 Task: For heading Calibri with Bold.  font size for heading24,  'Change the font style of data to'Bell MT.  and font size to 16,  Change the alignment of both headline & data to Align middle & Align Center.  In the sheet  Invoice analysis
Action: Mouse moved to (102, 106)
Screenshot: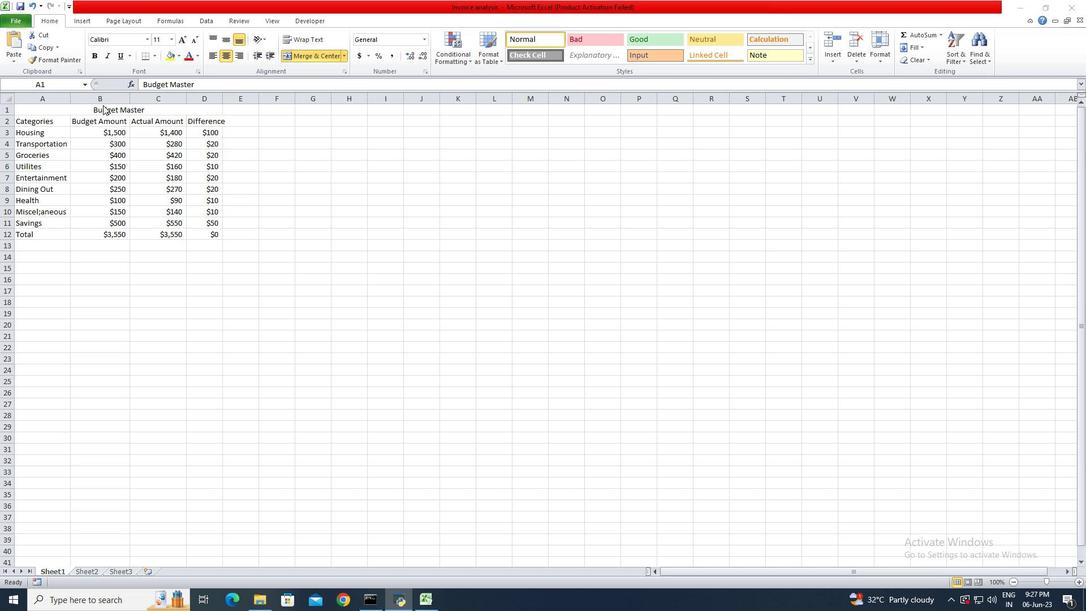 
Action: Mouse pressed left at (102, 106)
Screenshot: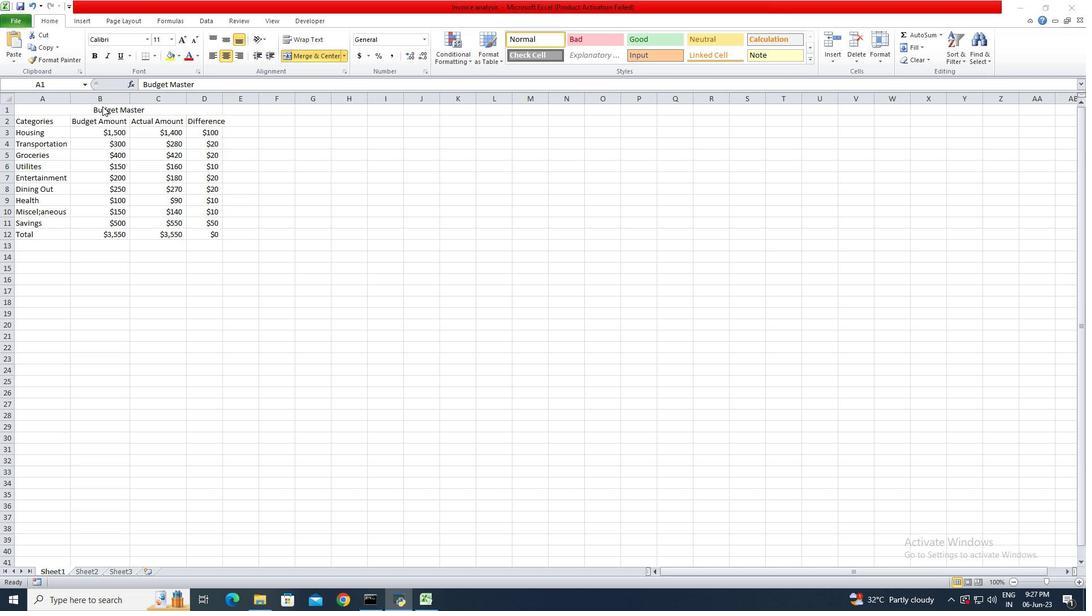 
Action: Mouse moved to (143, 43)
Screenshot: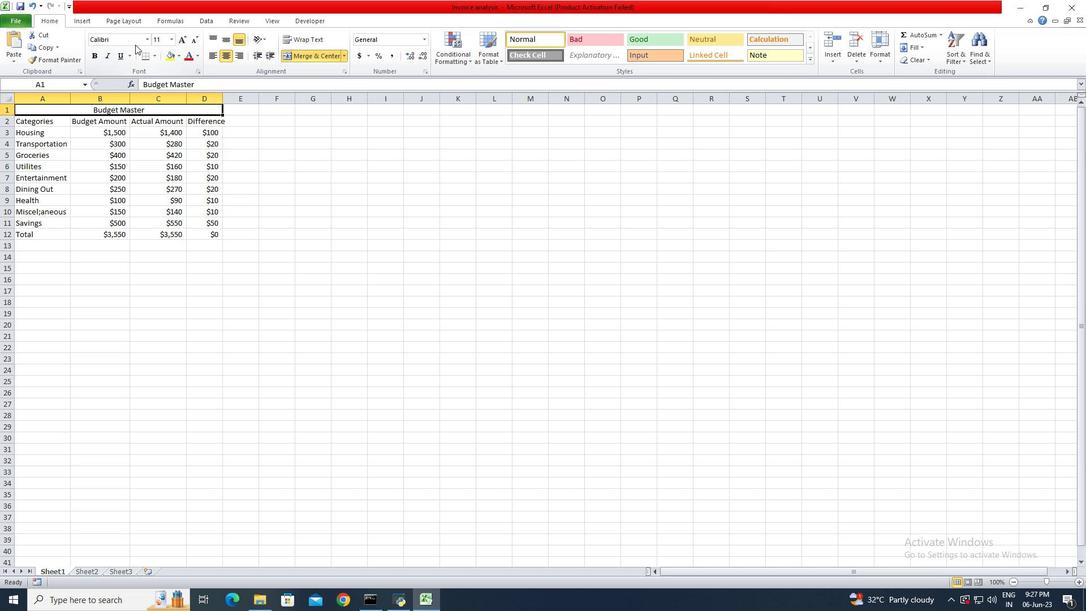 
Action: Mouse pressed left at (143, 43)
Screenshot: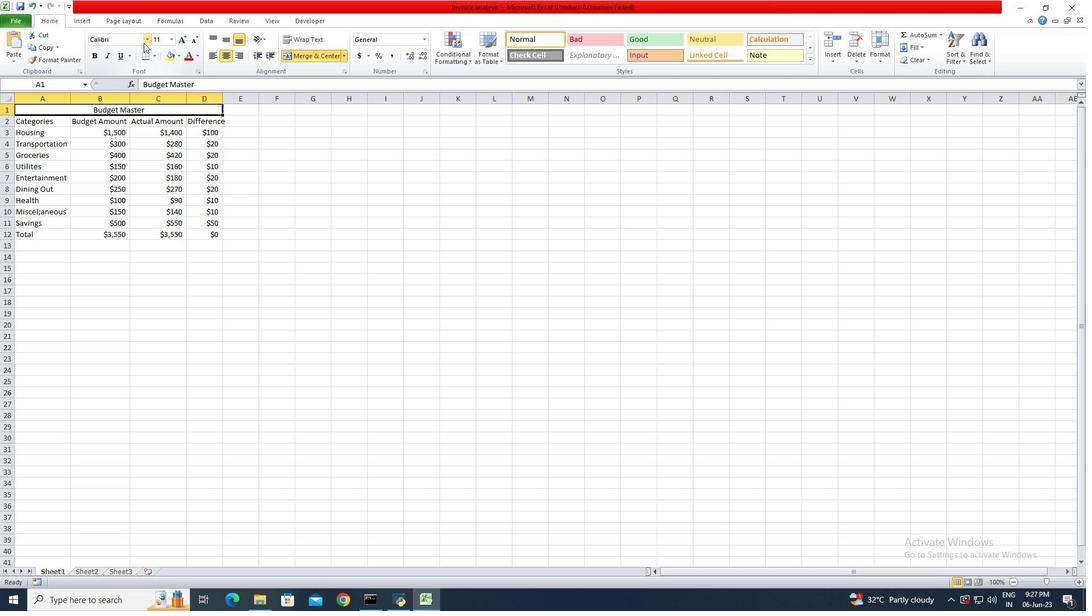 
Action: Mouse moved to (131, 79)
Screenshot: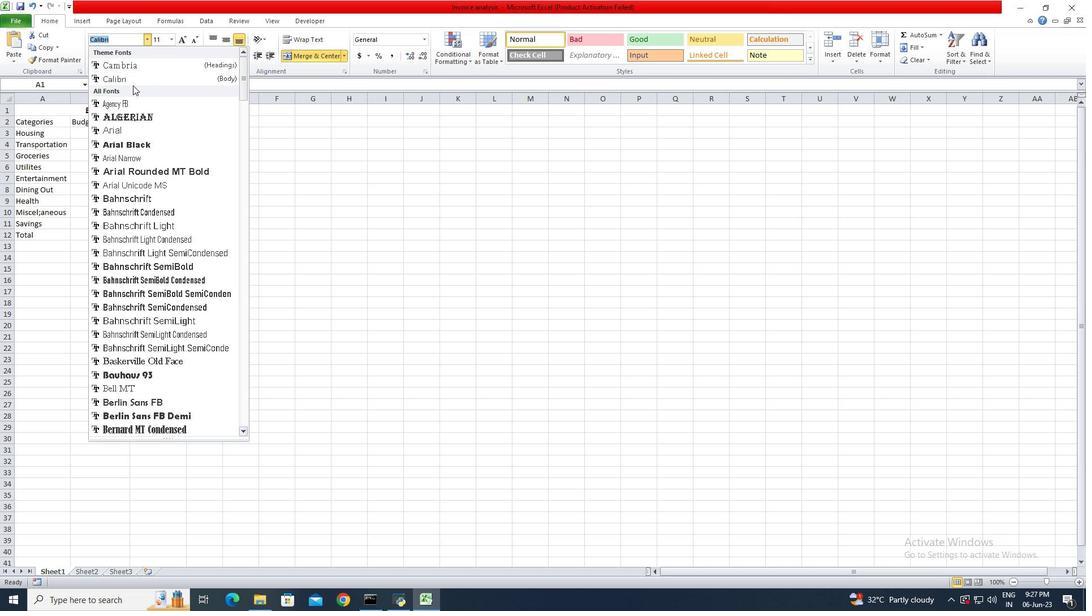 
Action: Mouse pressed left at (131, 79)
Screenshot: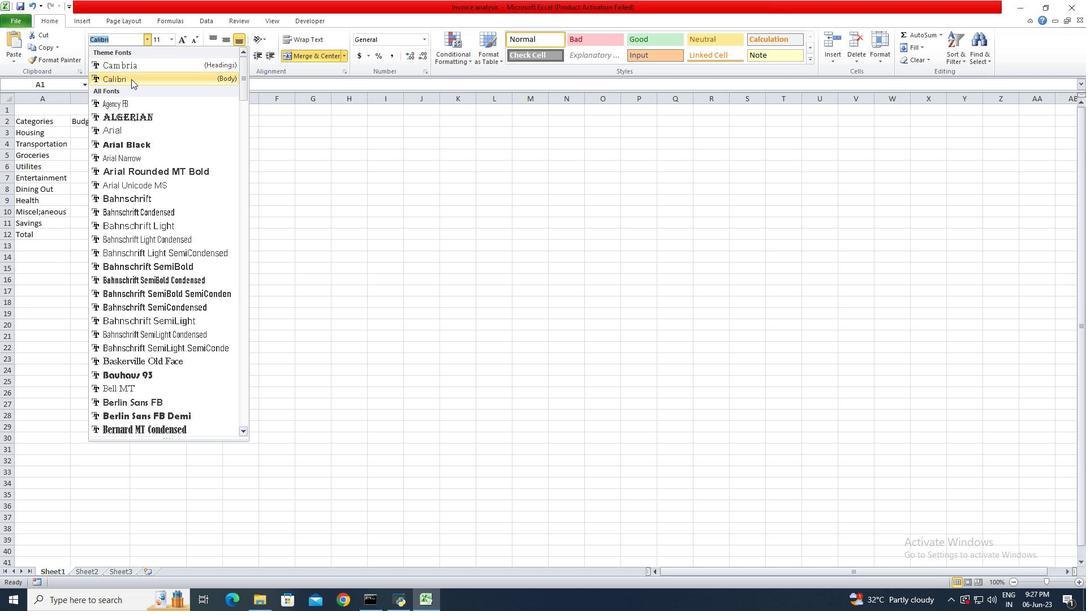 
Action: Mouse moved to (93, 54)
Screenshot: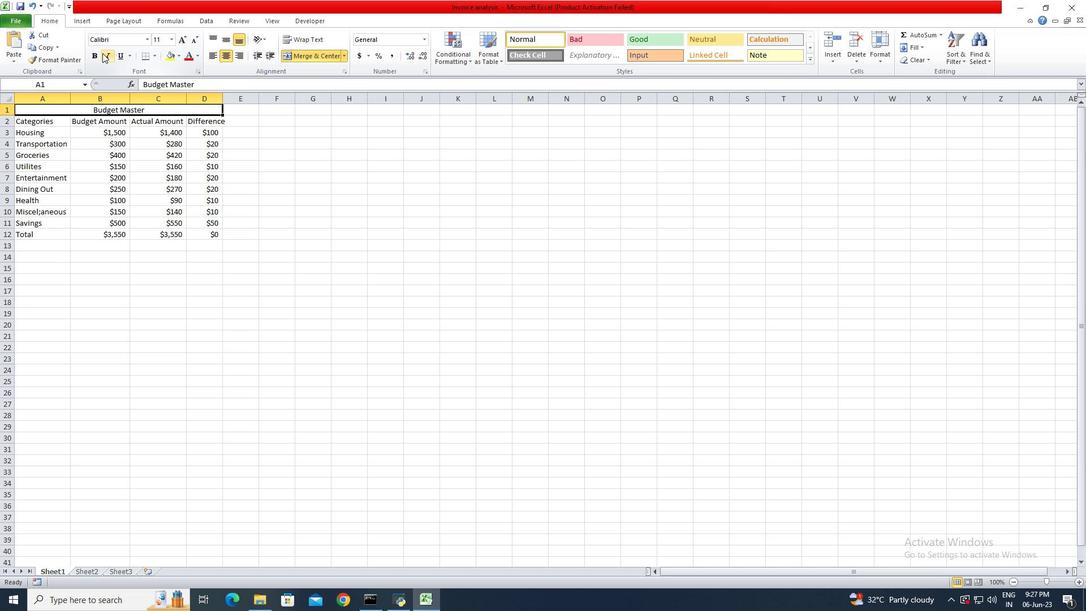 
Action: Mouse pressed left at (93, 54)
Screenshot: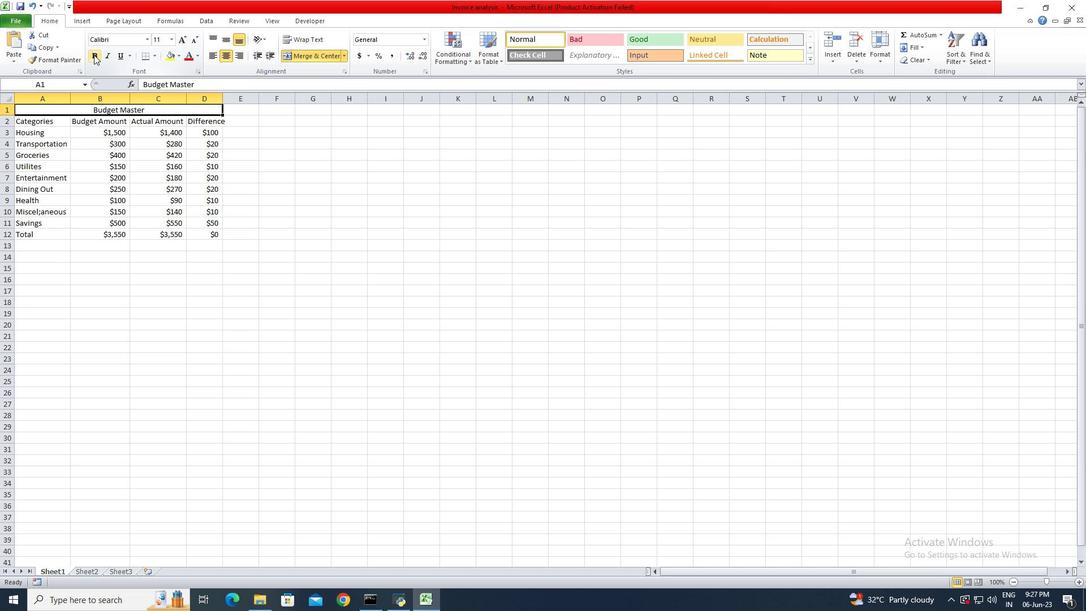 
Action: Mouse moved to (169, 36)
Screenshot: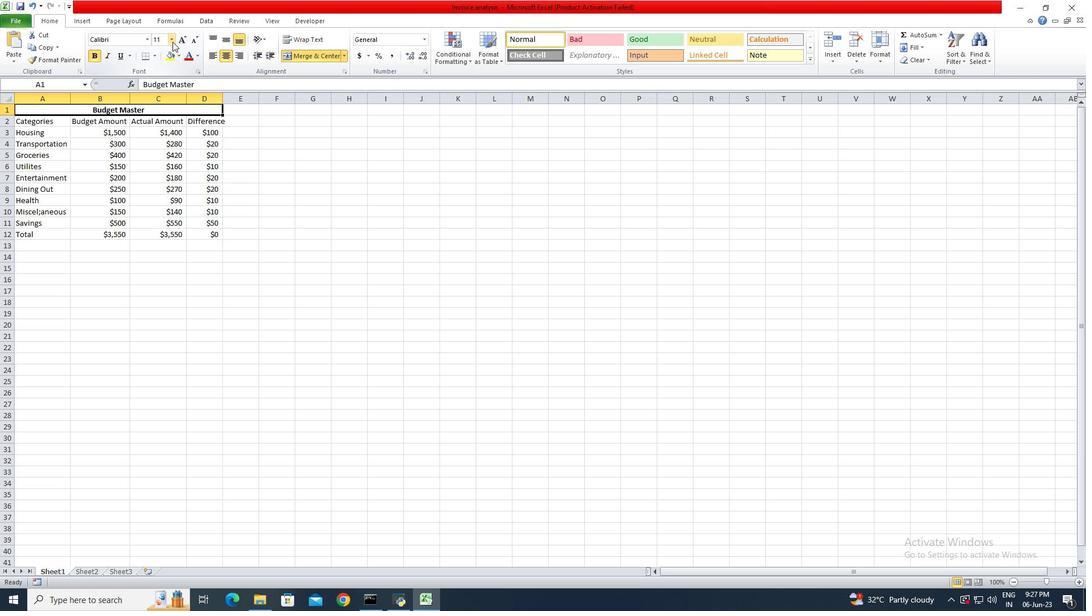 
Action: Mouse pressed left at (169, 36)
Screenshot: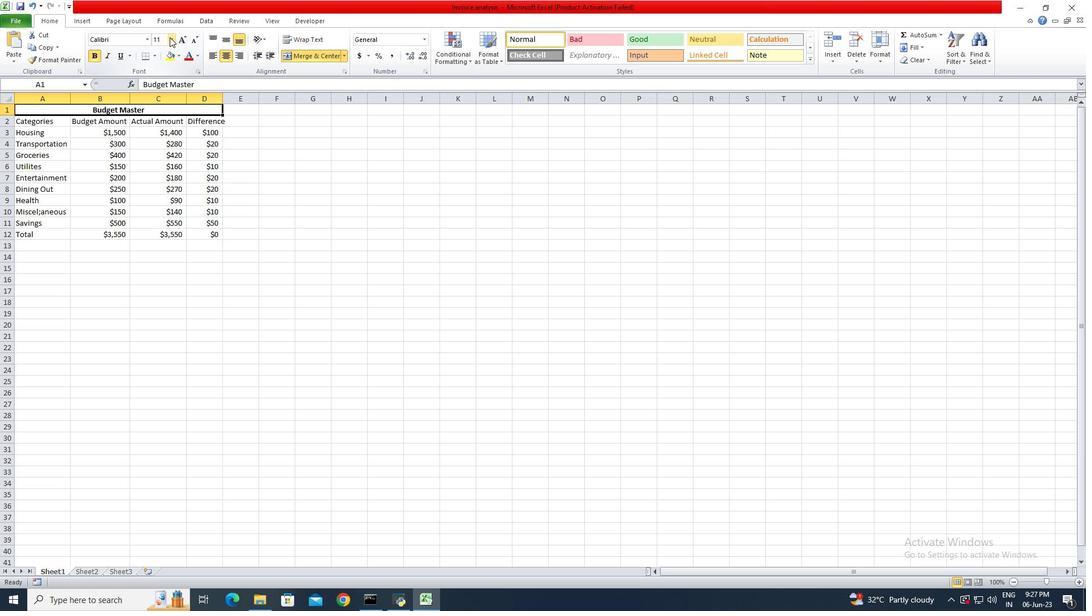
Action: Mouse moved to (160, 148)
Screenshot: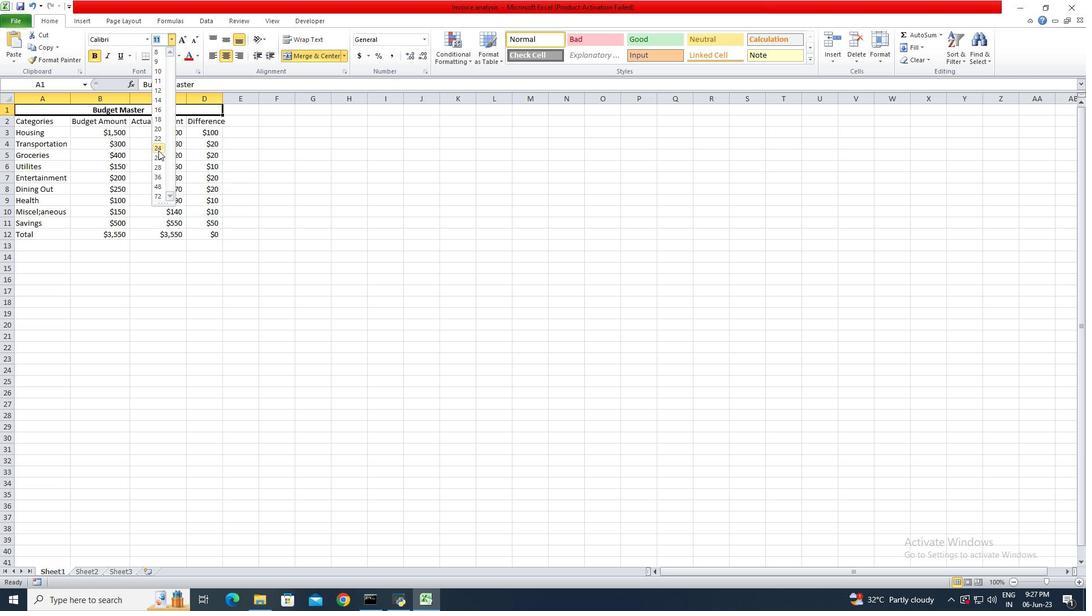 
Action: Mouse pressed left at (160, 148)
Screenshot: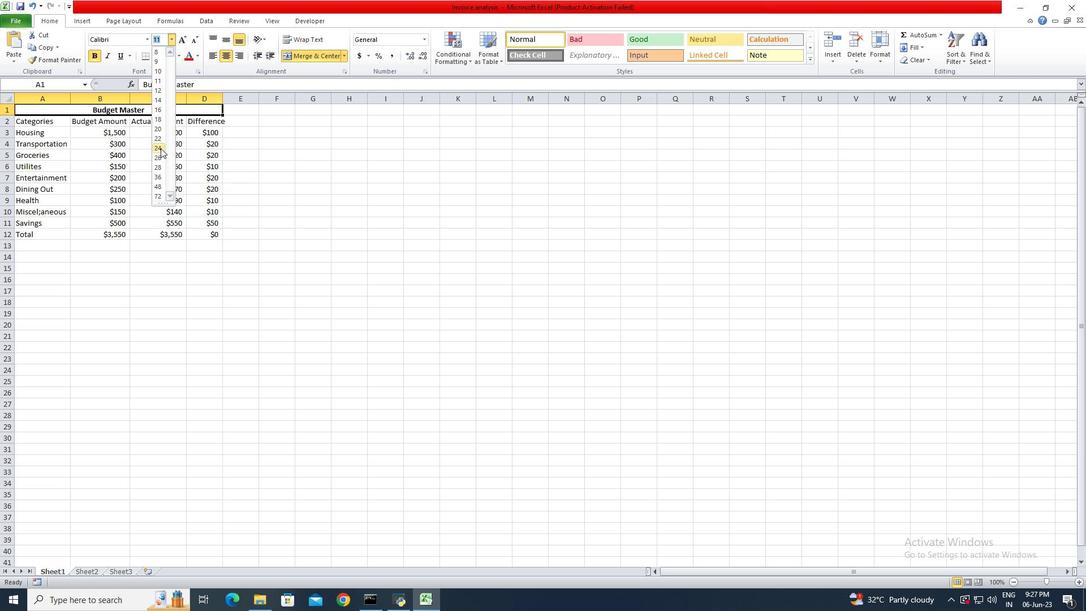 
Action: Mouse moved to (44, 135)
Screenshot: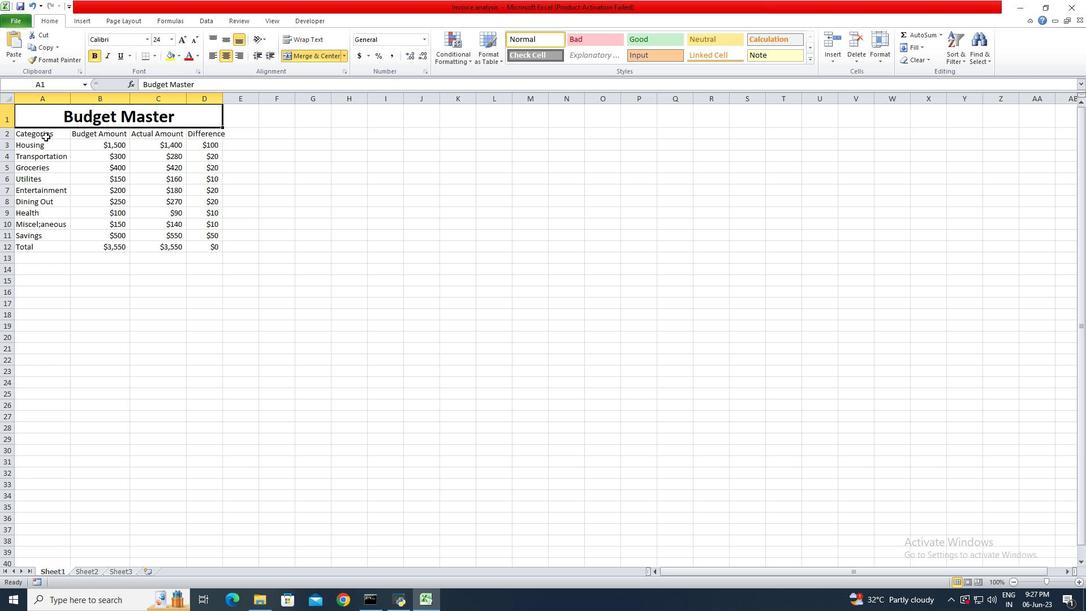 
Action: Mouse pressed left at (44, 135)
Screenshot: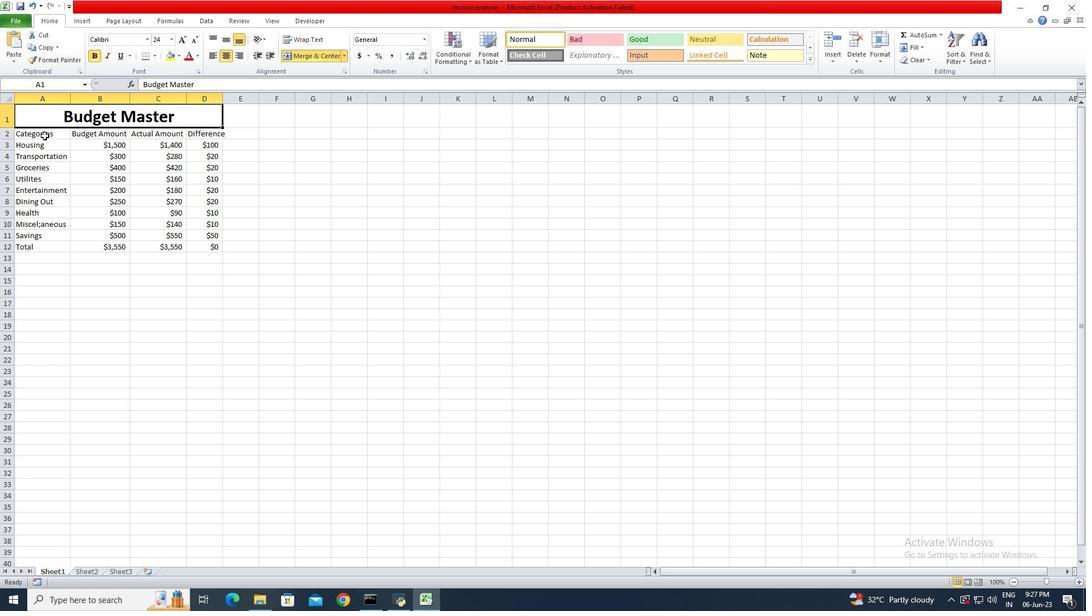 
Action: Mouse moved to (147, 40)
Screenshot: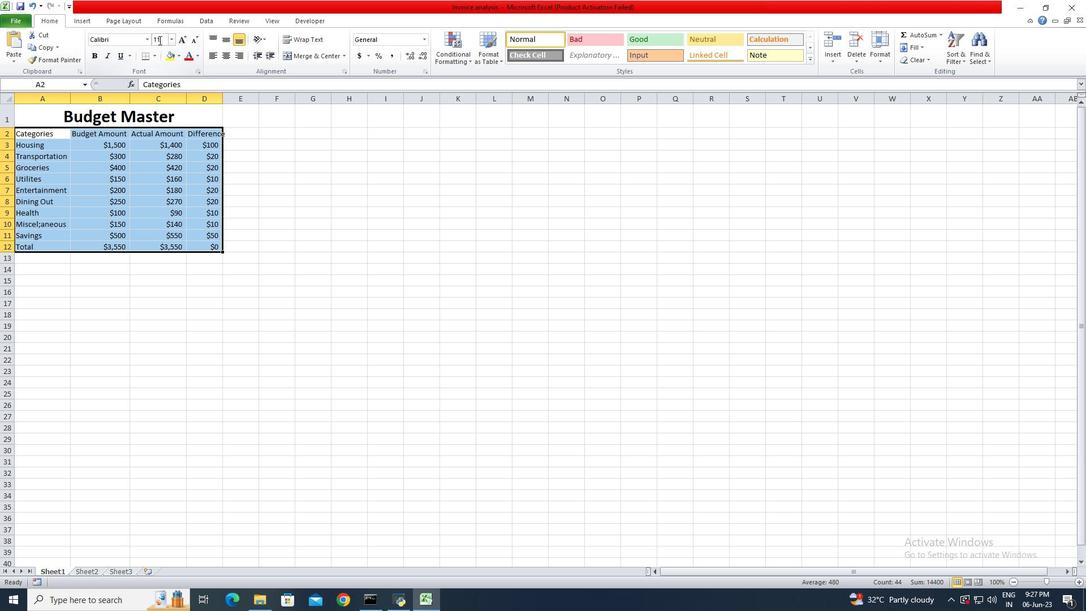 
Action: Mouse pressed left at (147, 40)
Screenshot: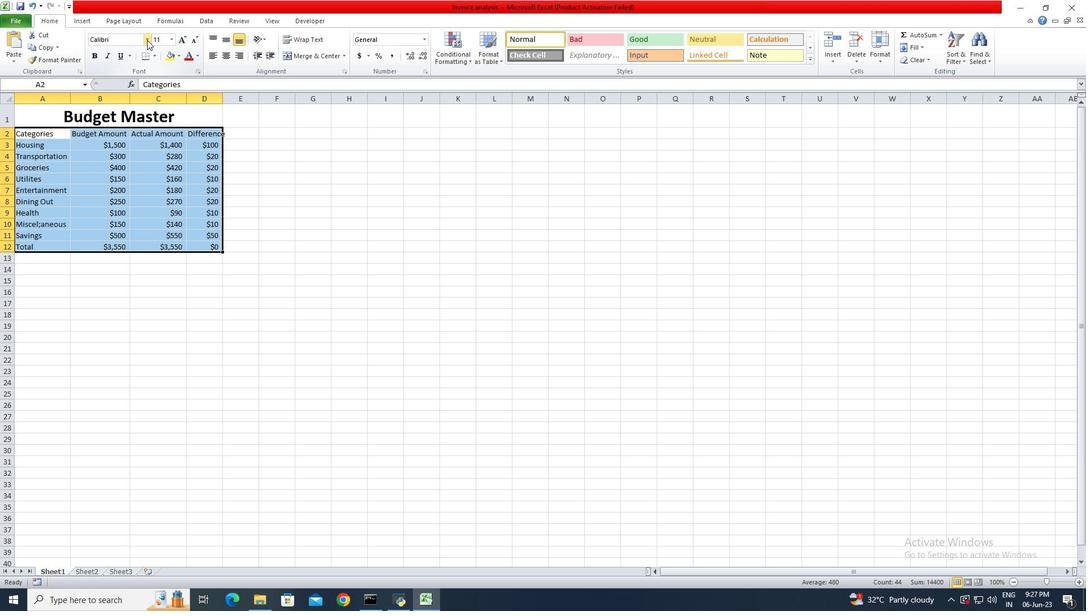 
Action: Mouse moved to (161, 384)
Screenshot: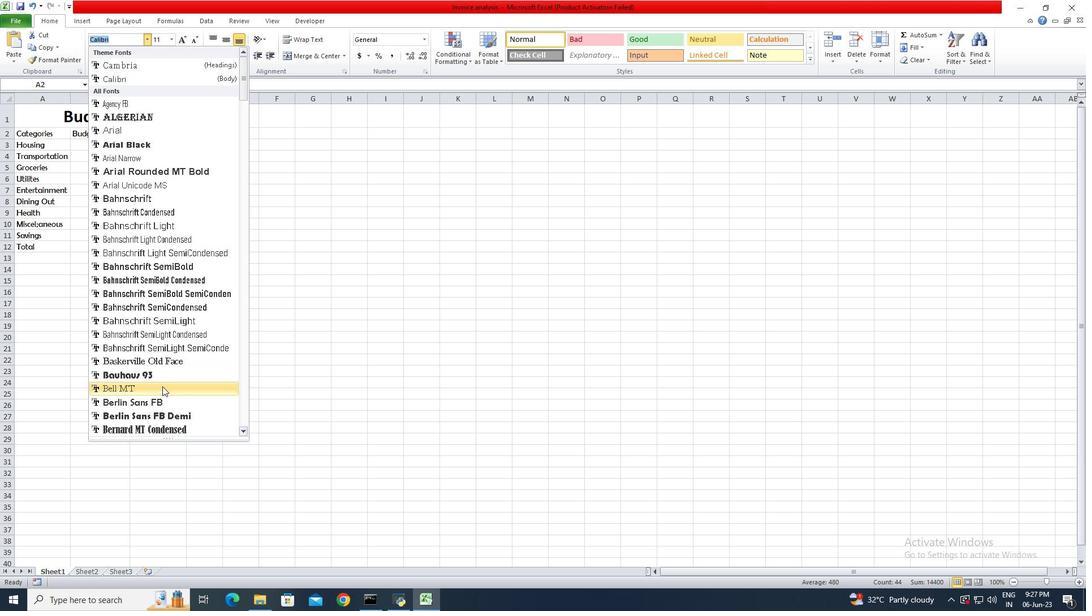 
Action: Mouse pressed left at (161, 384)
Screenshot: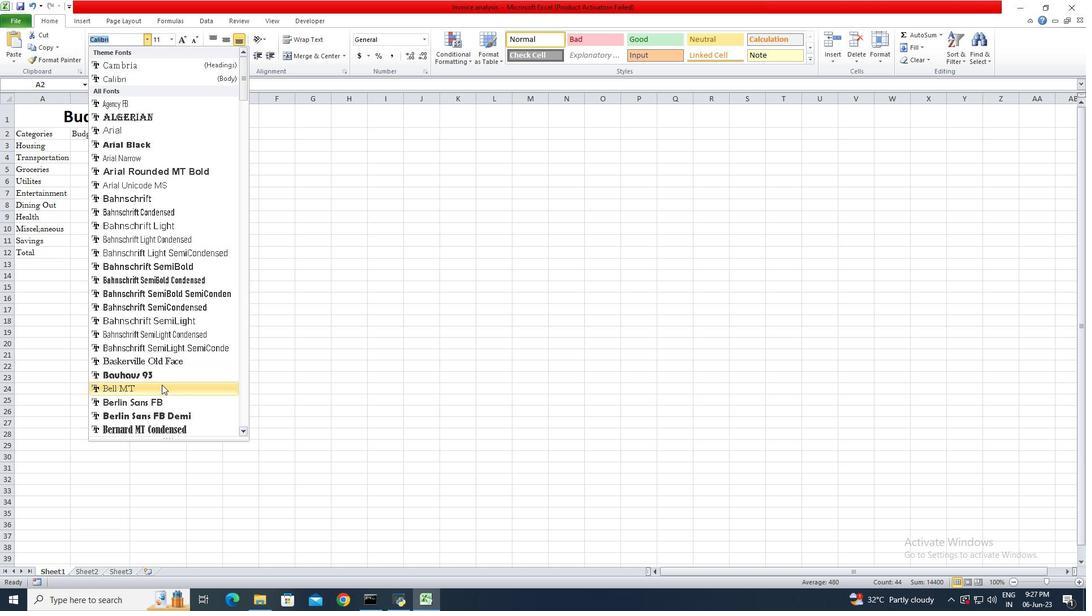 
Action: Mouse moved to (170, 37)
Screenshot: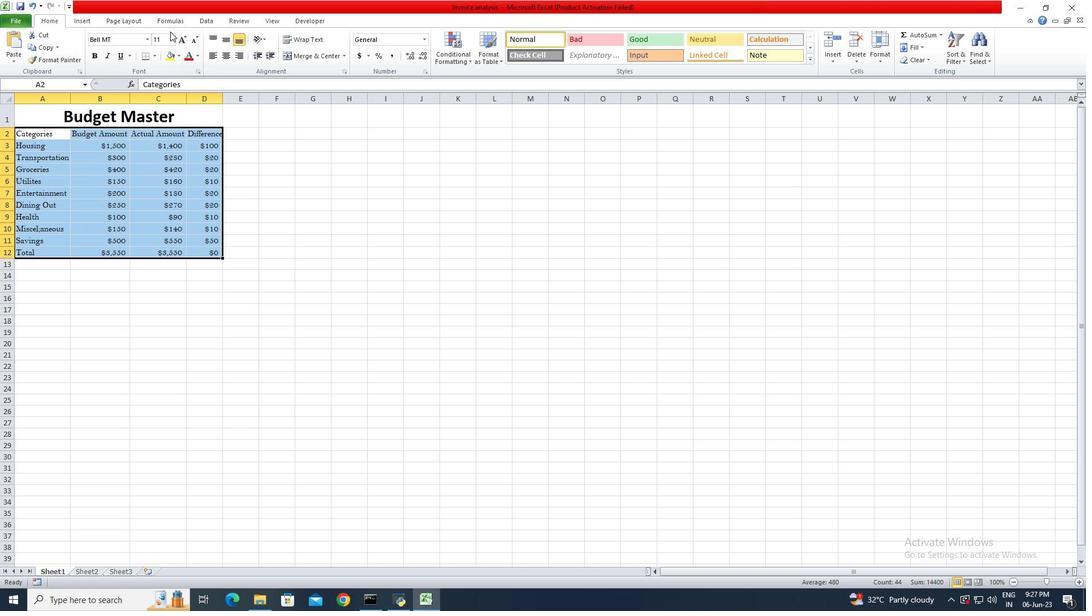 
Action: Mouse pressed left at (170, 37)
Screenshot: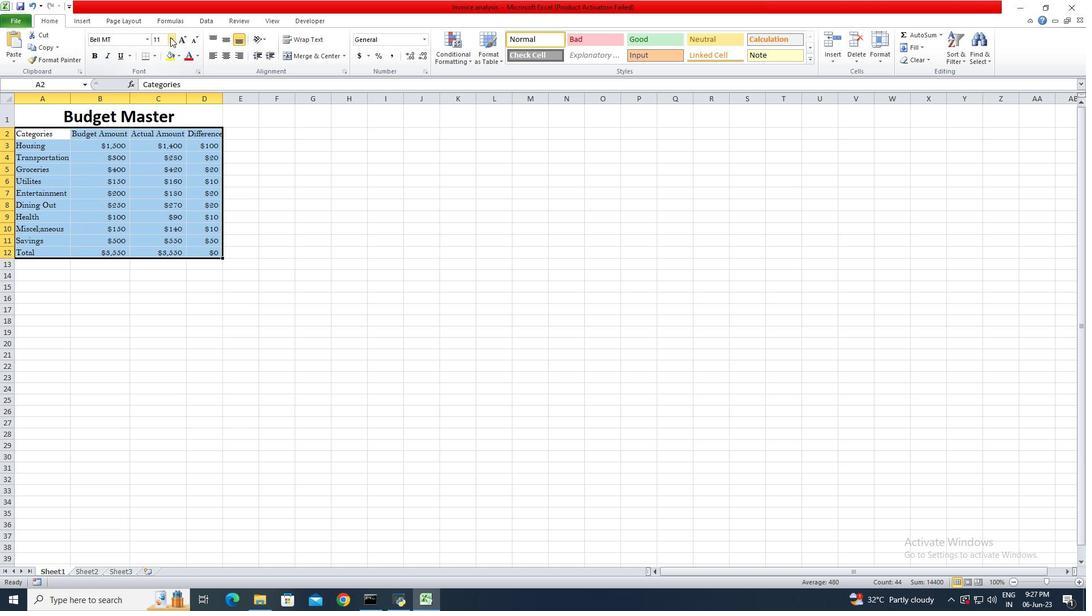 
Action: Mouse moved to (156, 109)
Screenshot: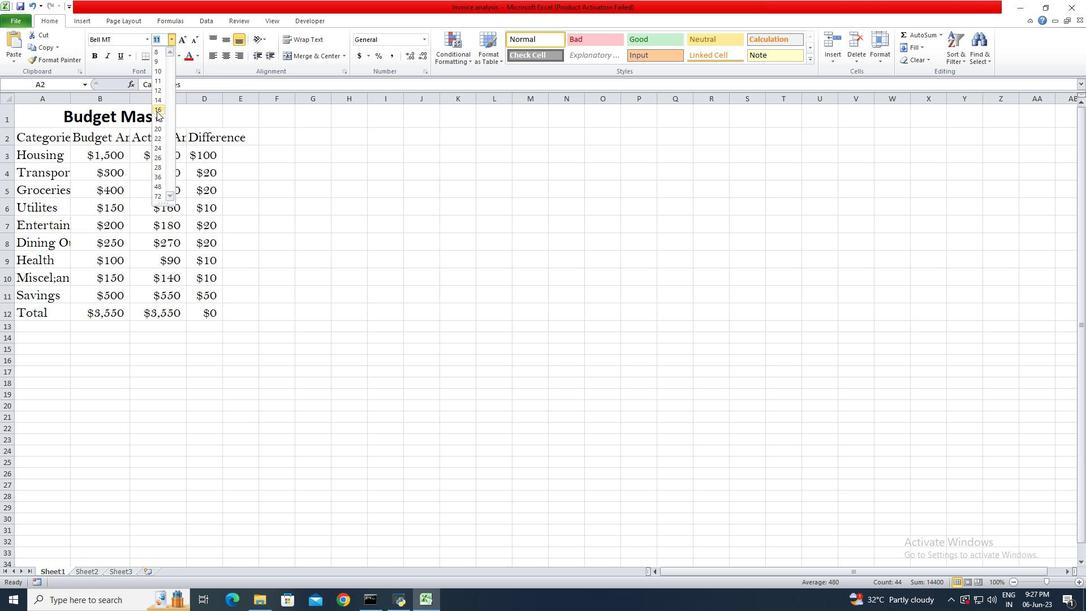 
Action: Mouse pressed left at (156, 109)
Screenshot: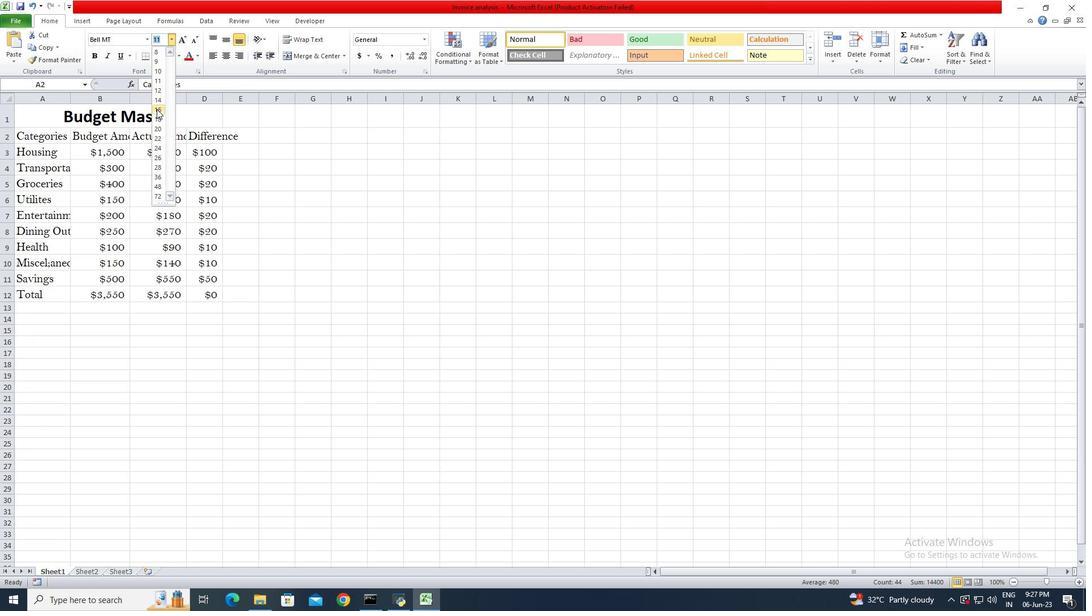 
Action: Mouse moved to (67, 99)
Screenshot: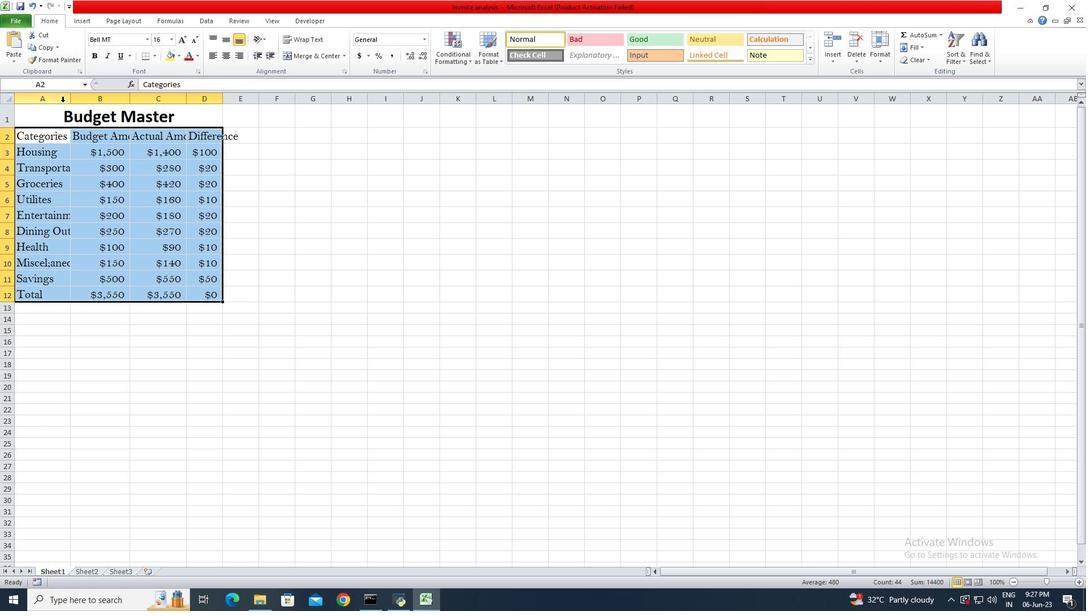 
Action: Mouse pressed left at (67, 99)
Screenshot: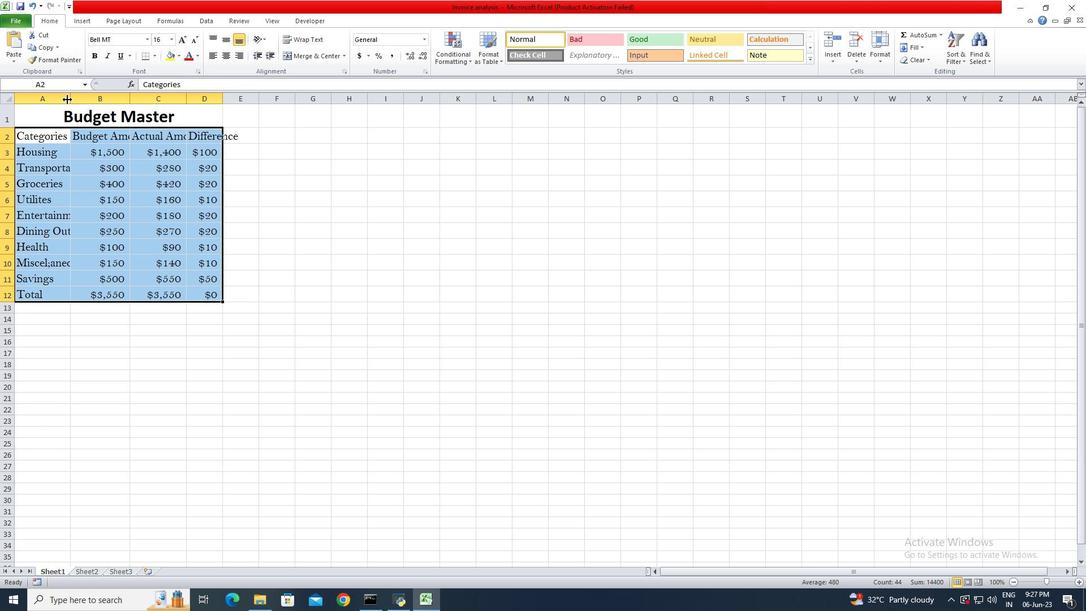 
Action: Mouse pressed left at (67, 99)
Screenshot: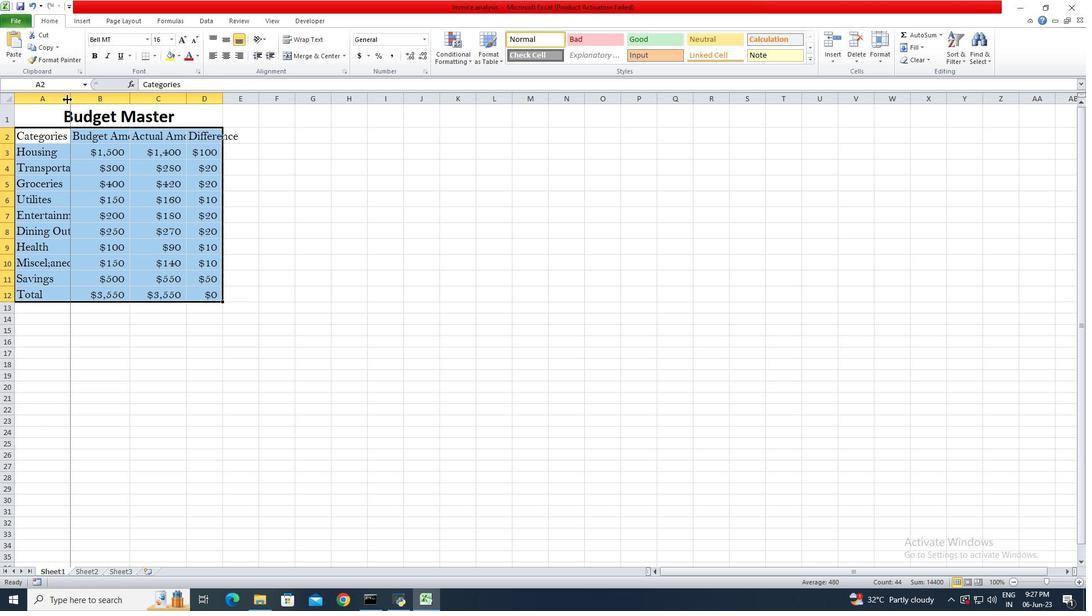 
Action: Mouse moved to (155, 97)
Screenshot: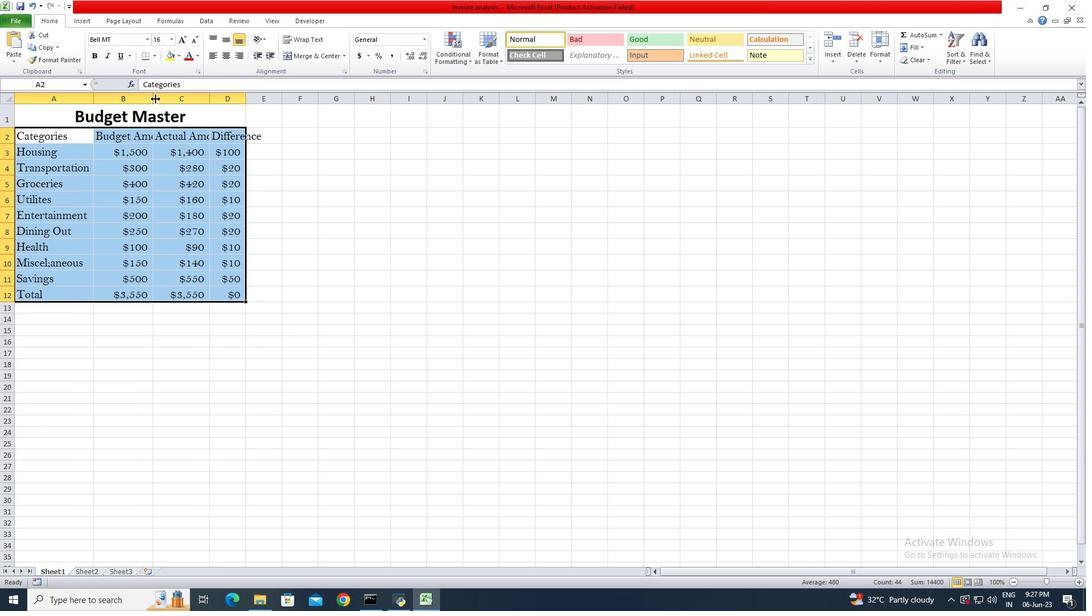 
Action: Mouse pressed left at (155, 97)
Screenshot: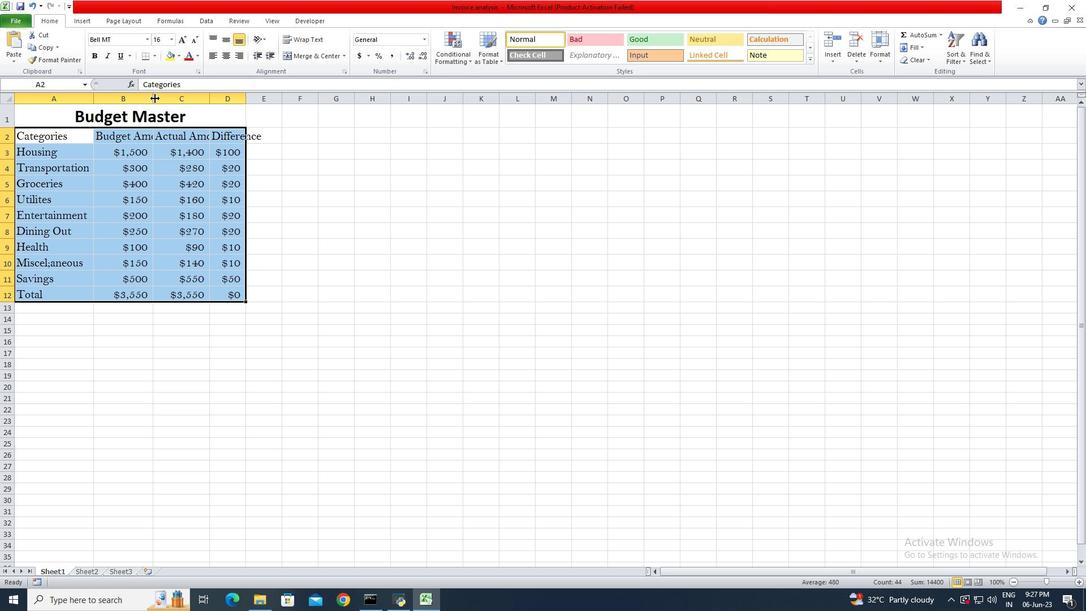 
Action: Mouse pressed left at (155, 97)
Screenshot: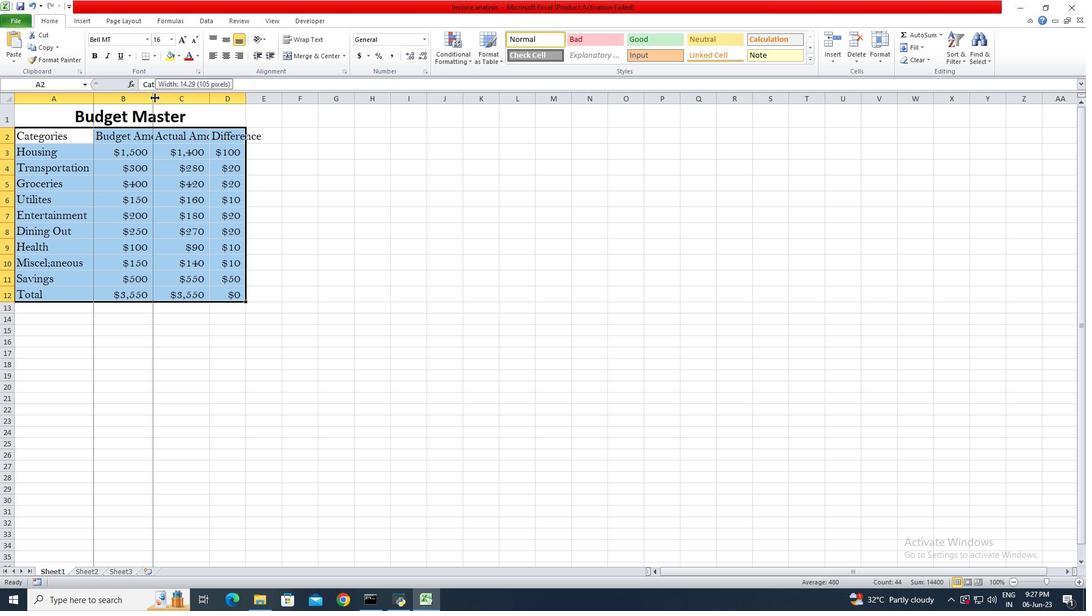 
Action: Mouse moved to (223, 99)
Screenshot: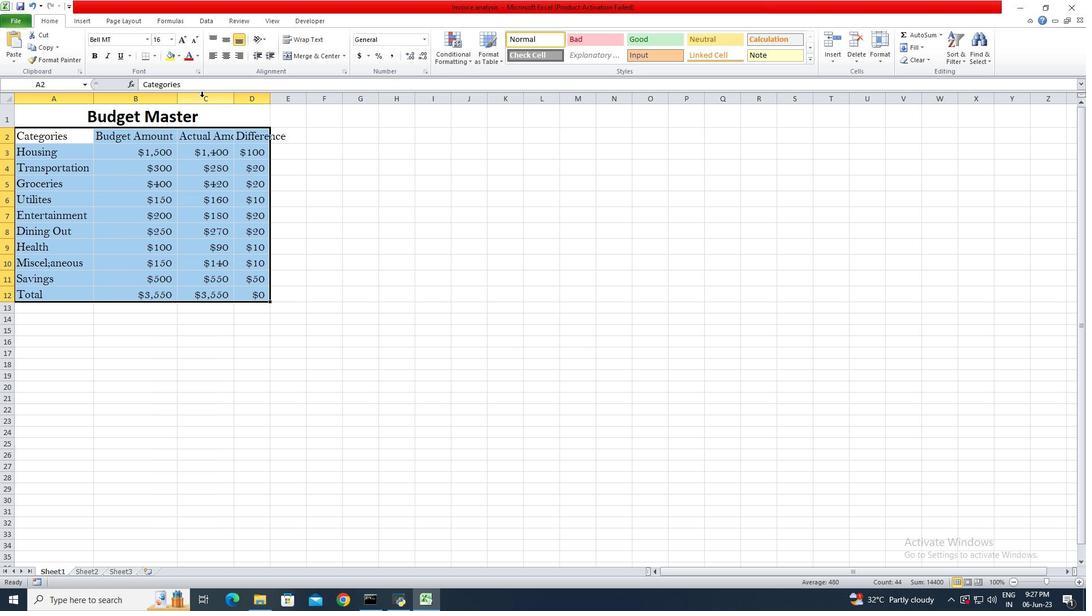 
Action: Mouse pressed left at (223, 99)
Screenshot: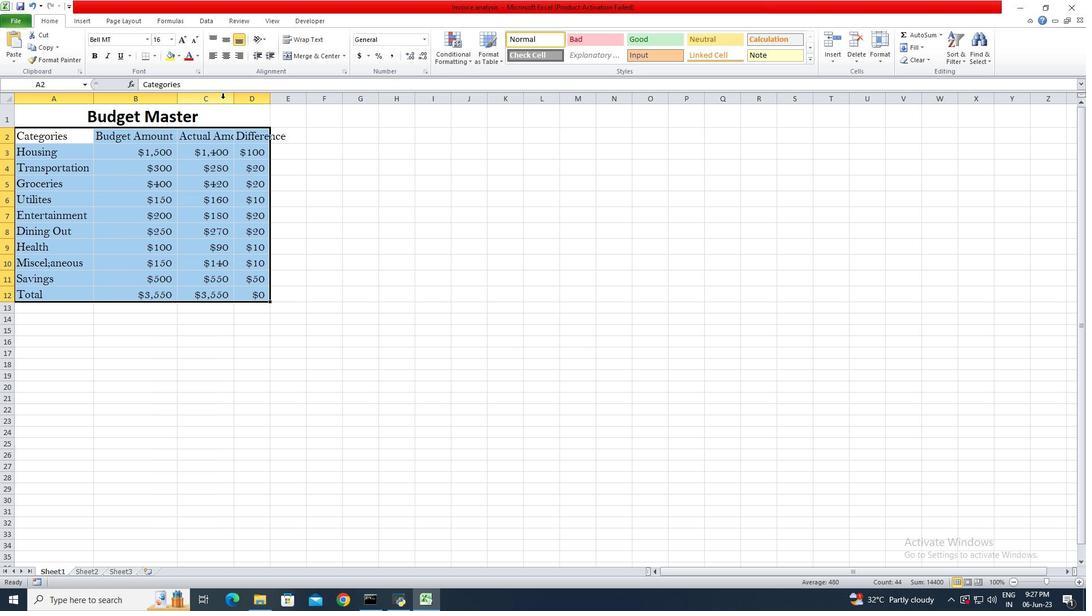 
Action: Mouse pressed left at (223, 99)
Screenshot: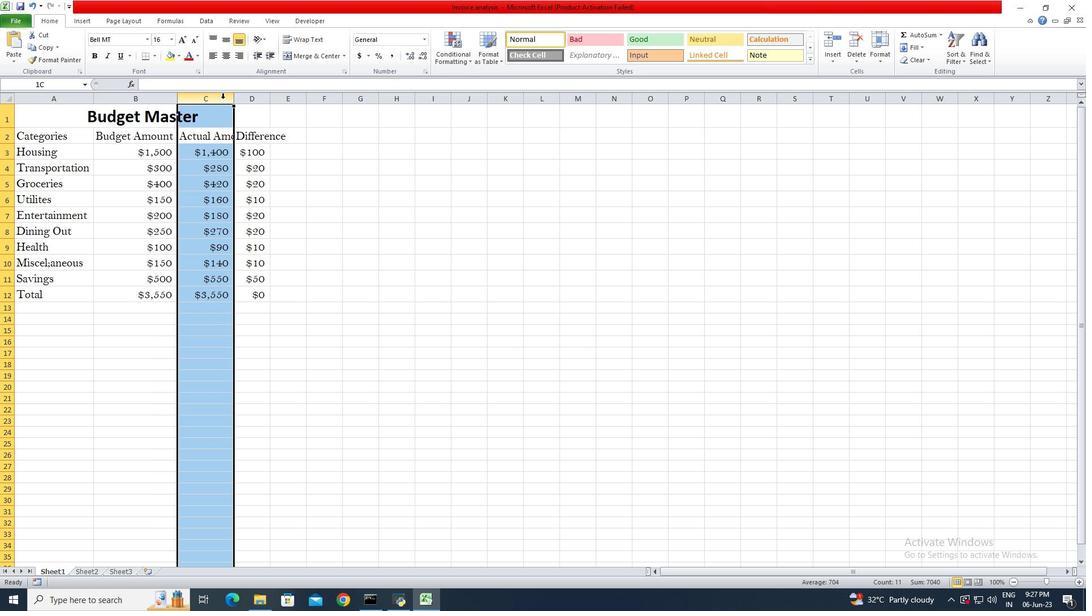 
Action: Mouse moved to (233, 99)
Screenshot: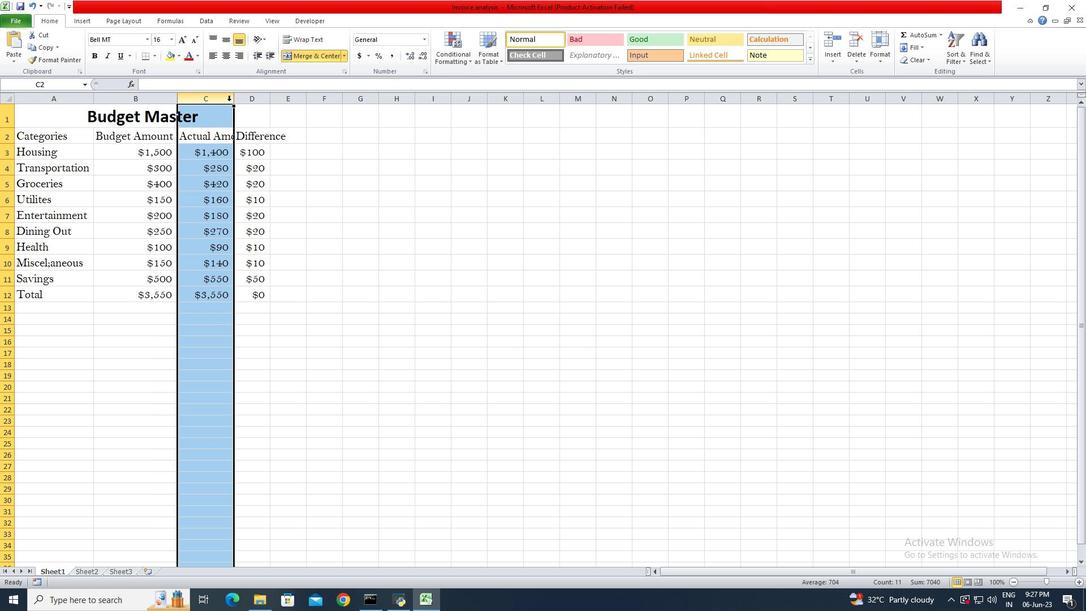 
Action: Mouse pressed left at (233, 99)
Screenshot: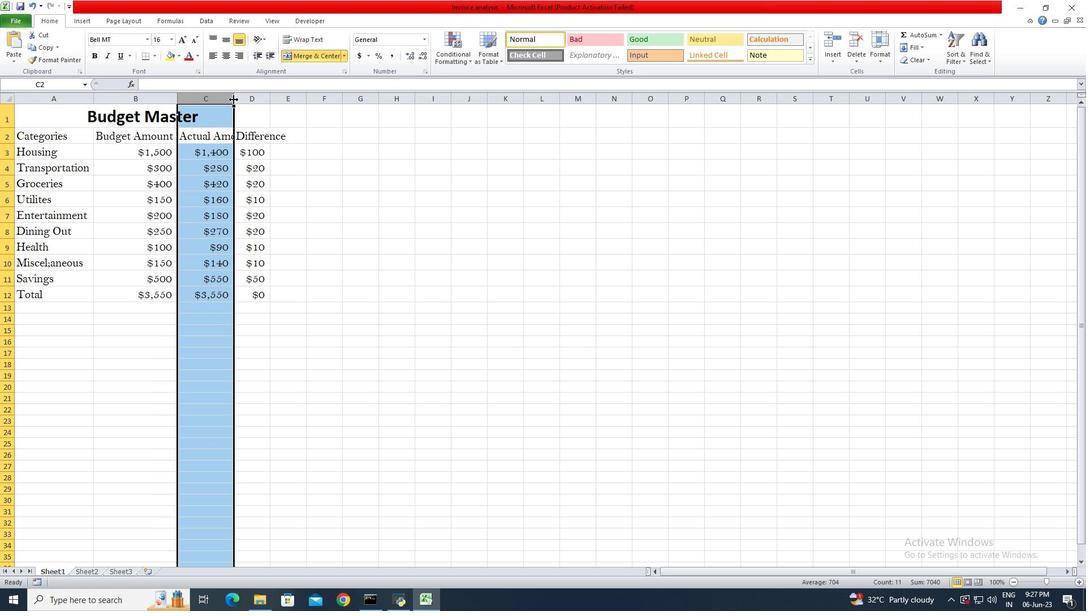 
Action: Mouse pressed left at (233, 99)
Screenshot: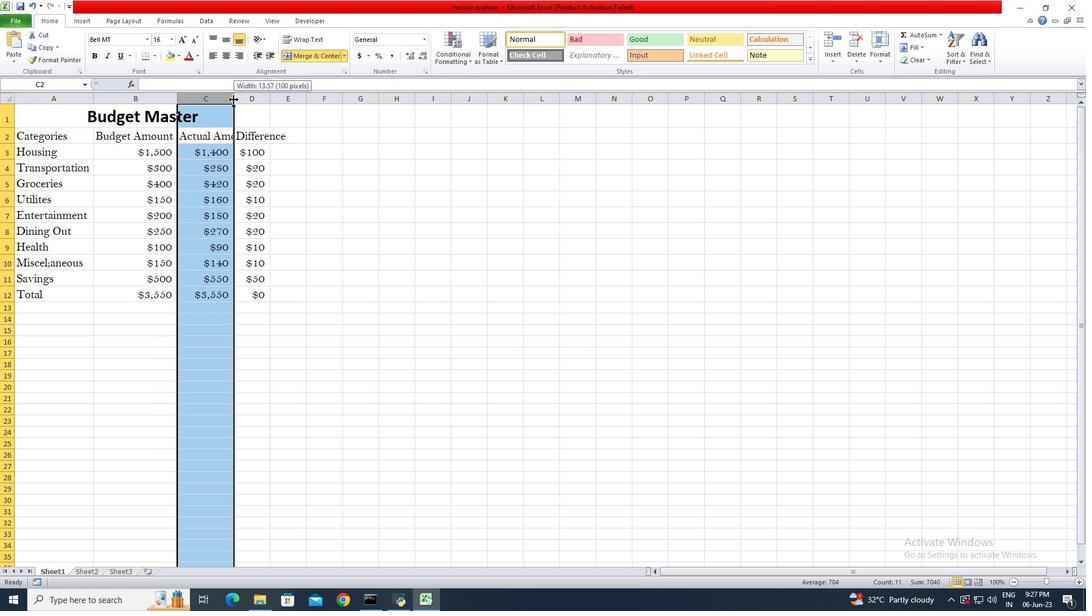 
Action: Mouse moved to (289, 99)
Screenshot: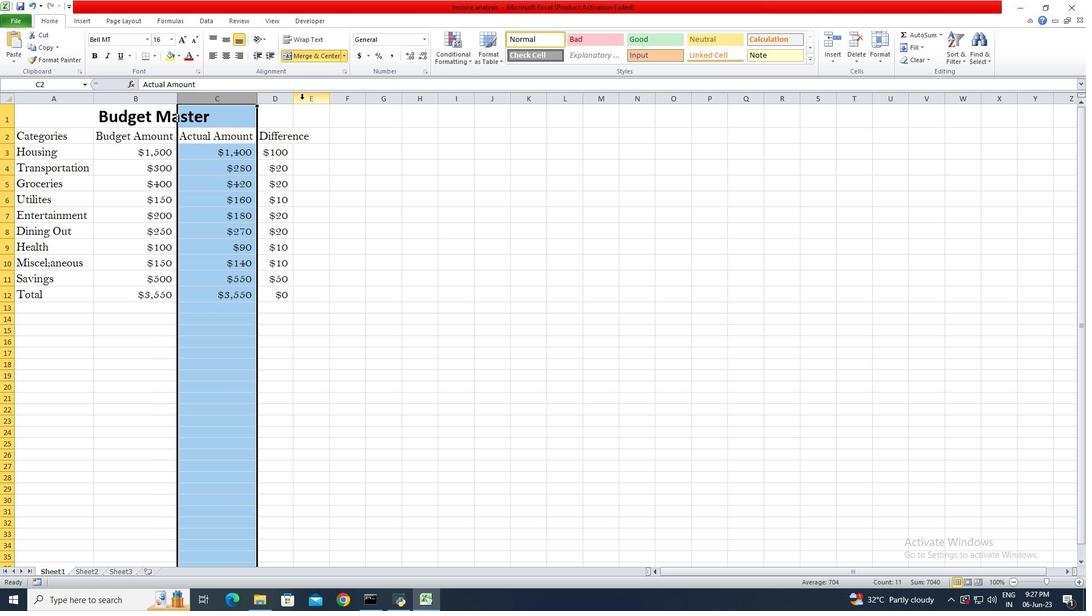 
Action: Mouse pressed left at (289, 99)
Screenshot: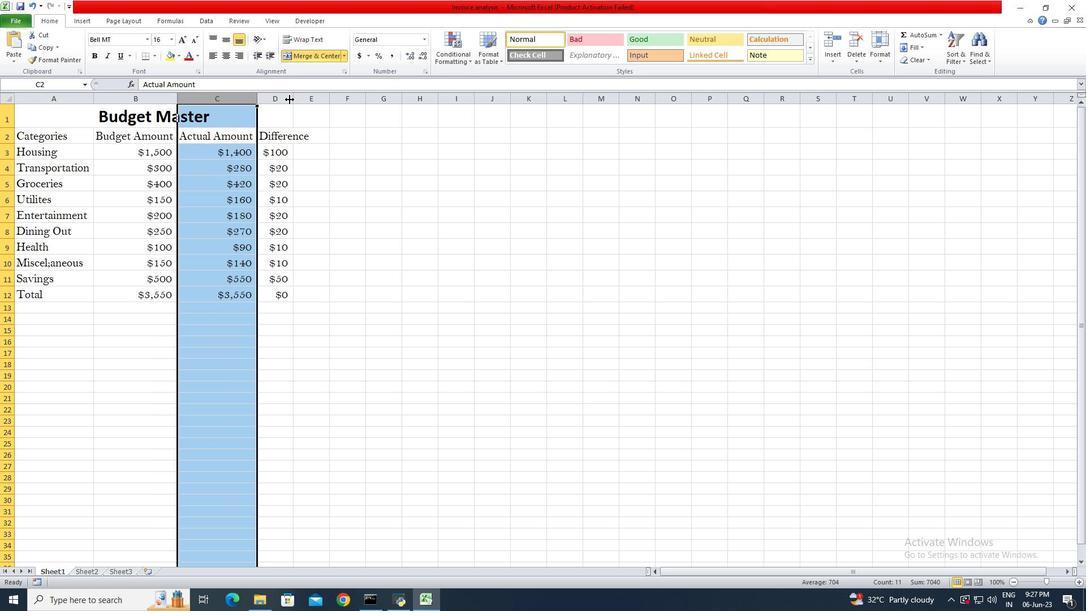 
Action: Mouse pressed left at (289, 99)
Screenshot: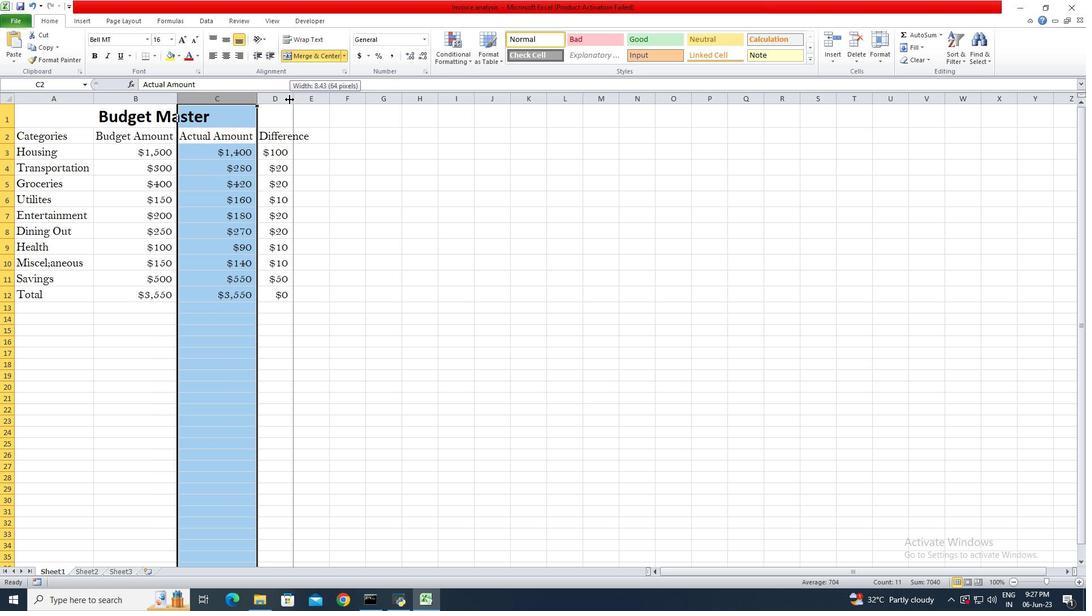 
Action: Mouse moved to (41, 116)
Screenshot: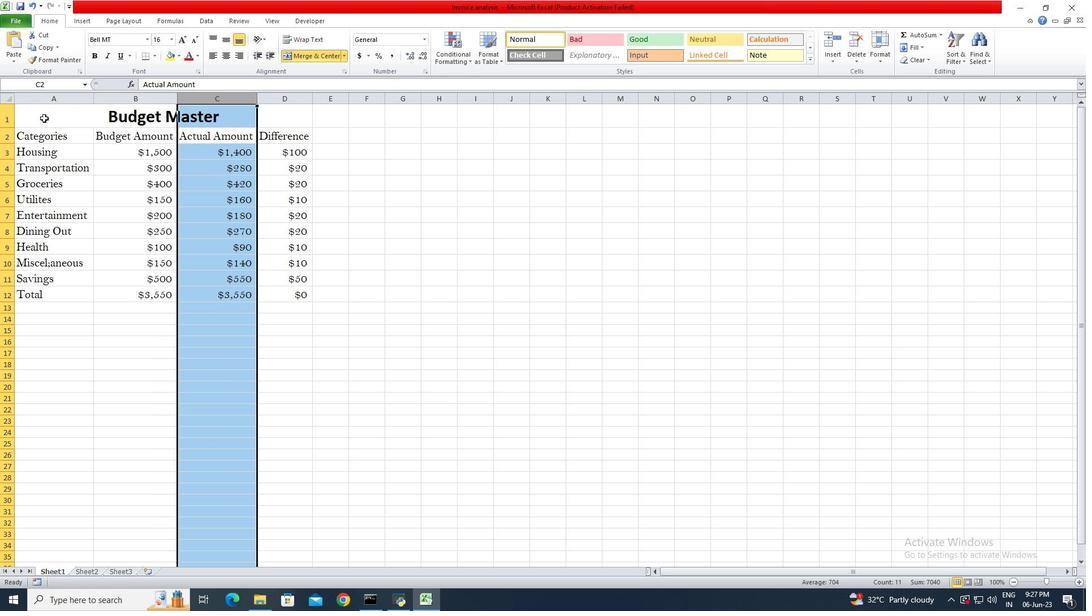 
Action: Mouse pressed left at (41, 116)
Screenshot: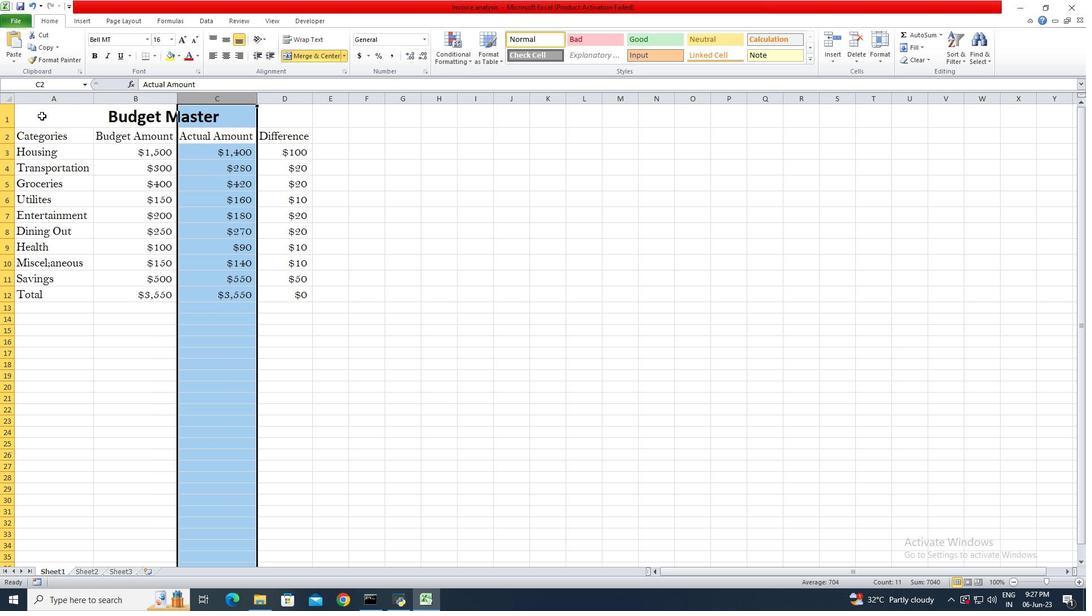 
Action: Mouse moved to (222, 37)
Screenshot: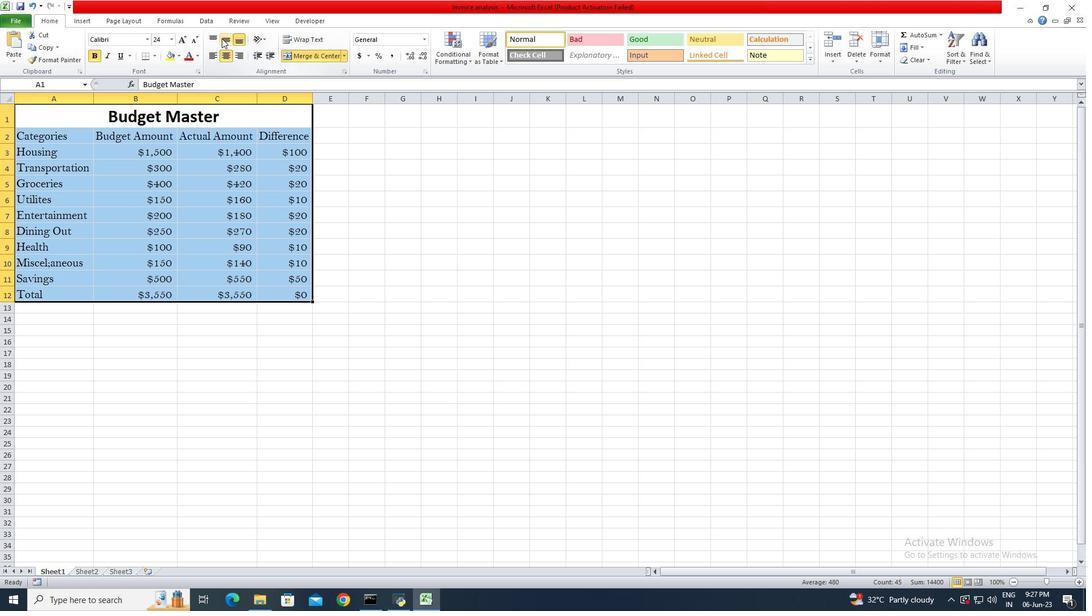 
Action: Mouse pressed left at (222, 37)
Screenshot: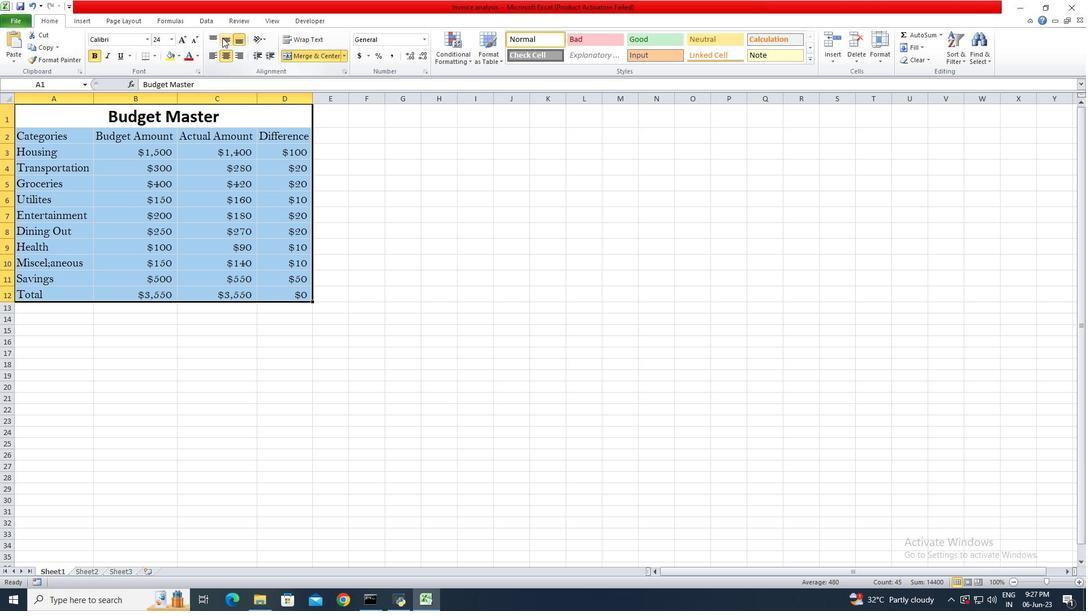 
Action: Mouse moved to (225, 53)
Screenshot: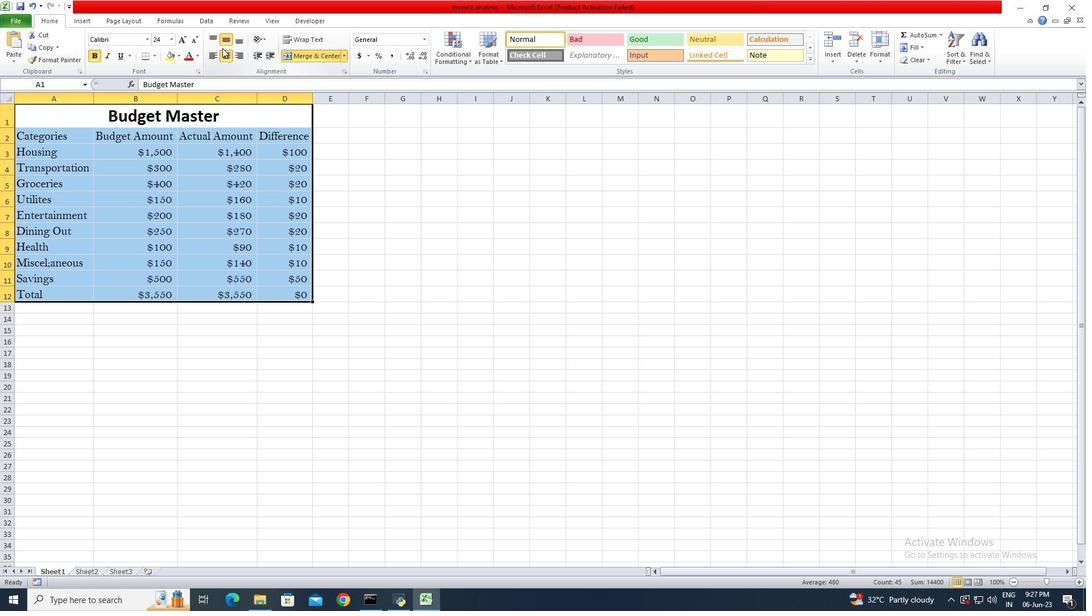 
Action: Mouse pressed left at (225, 53)
Screenshot: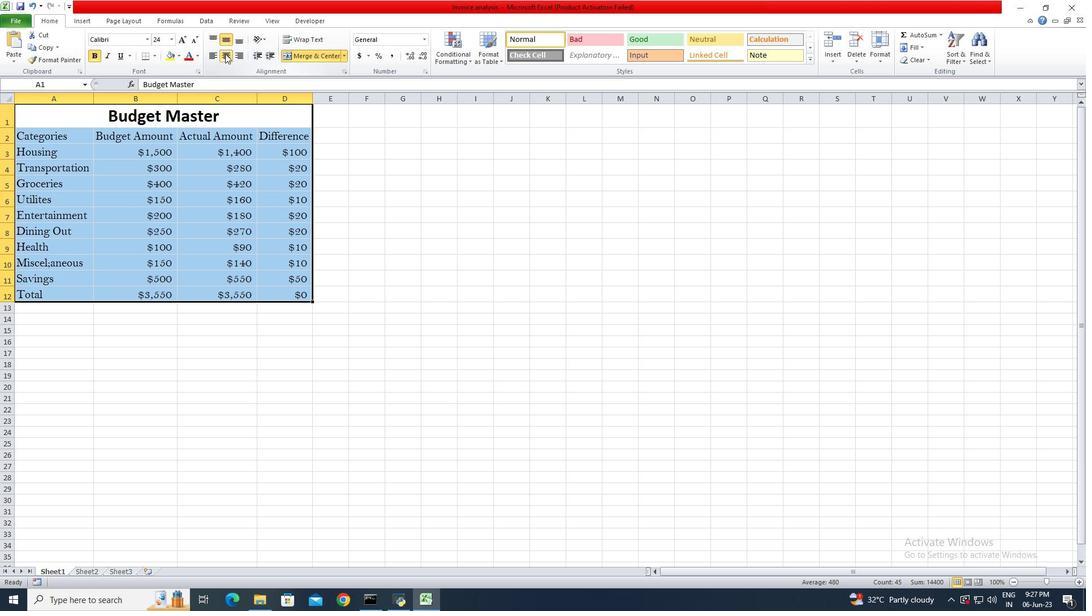 
Action: Mouse moved to (27, 21)
Screenshot: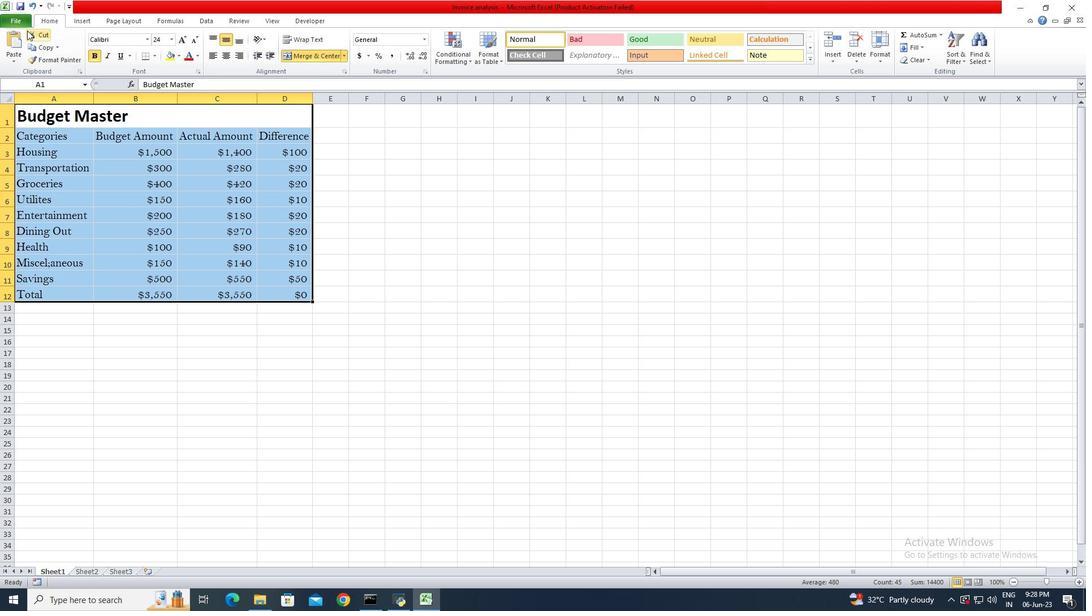 
Action: Mouse pressed left at (27, 21)
Screenshot: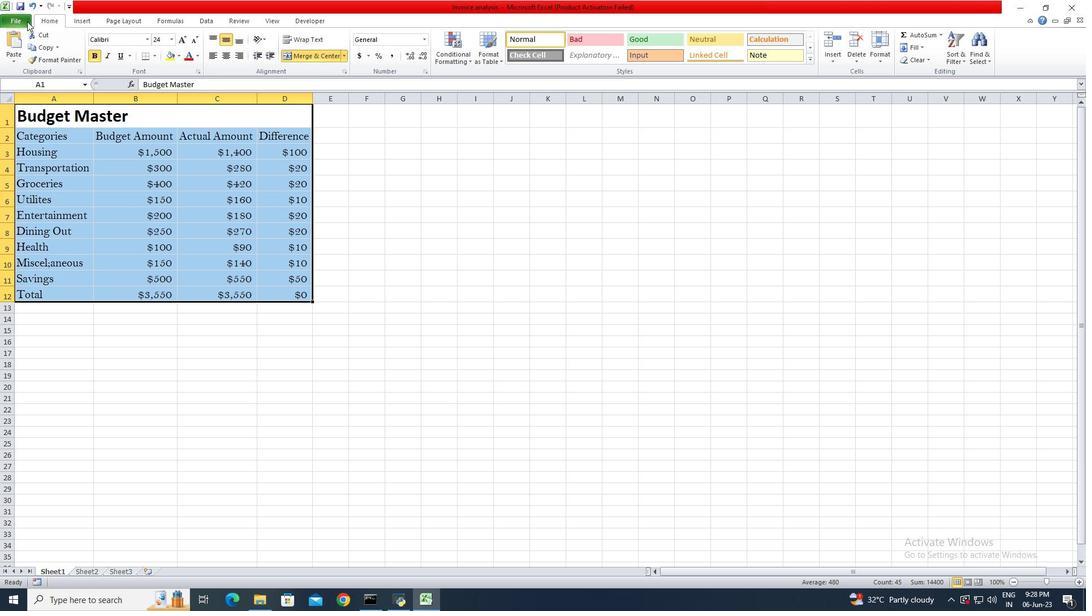 
Action: Mouse moved to (41, 43)
Screenshot: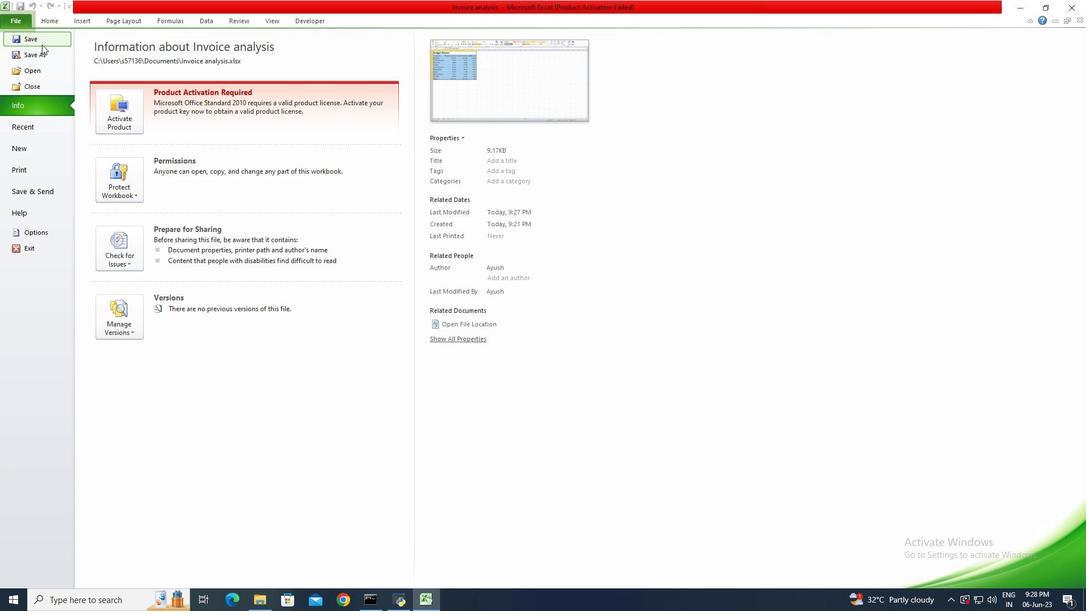 
Action: Mouse pressed left at (41, 43)
Screenshot: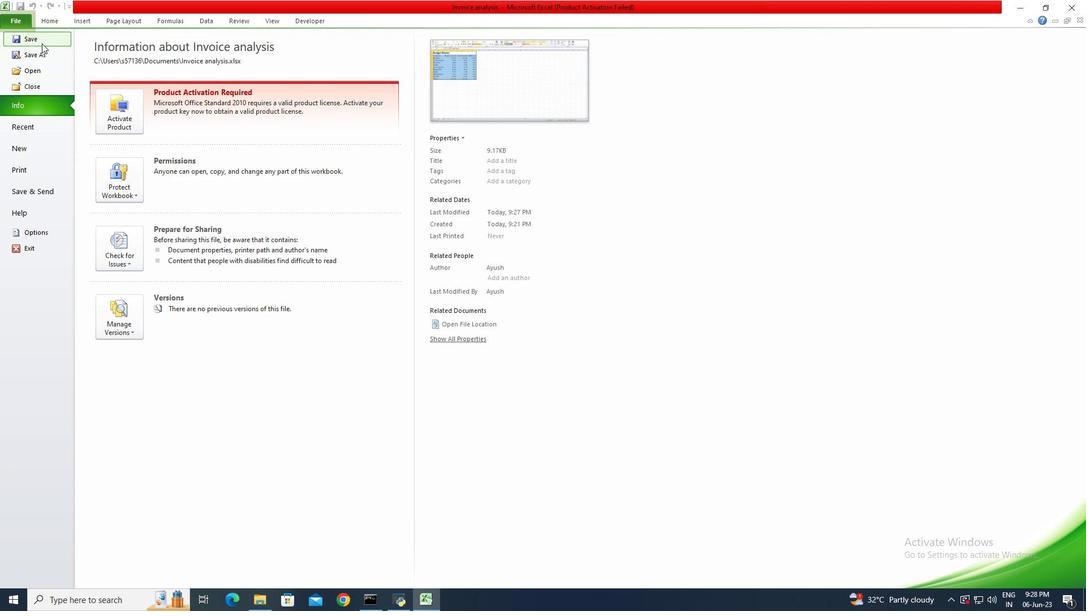 
Action: Mouse moved to (33, 95)
Screenshot: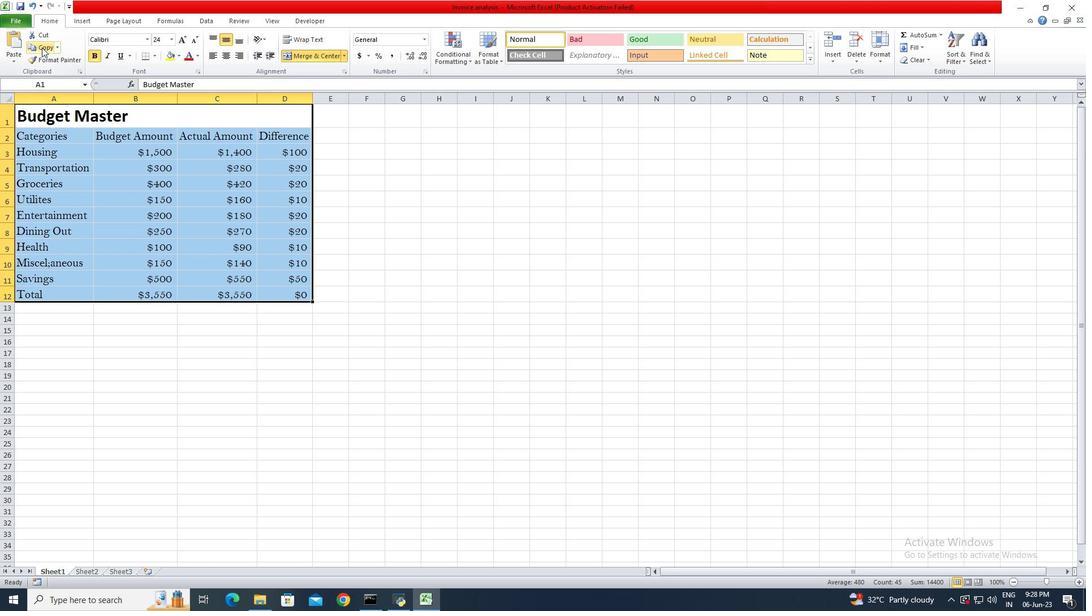 
